 Task: Add the task  Create a new online platform for car rental services to the section Code Review Sprint in the project AgileNexus and add a Due Date to the respective task as 2023/10/11
Action: Mouse moved to (62, 216)
Screenshot: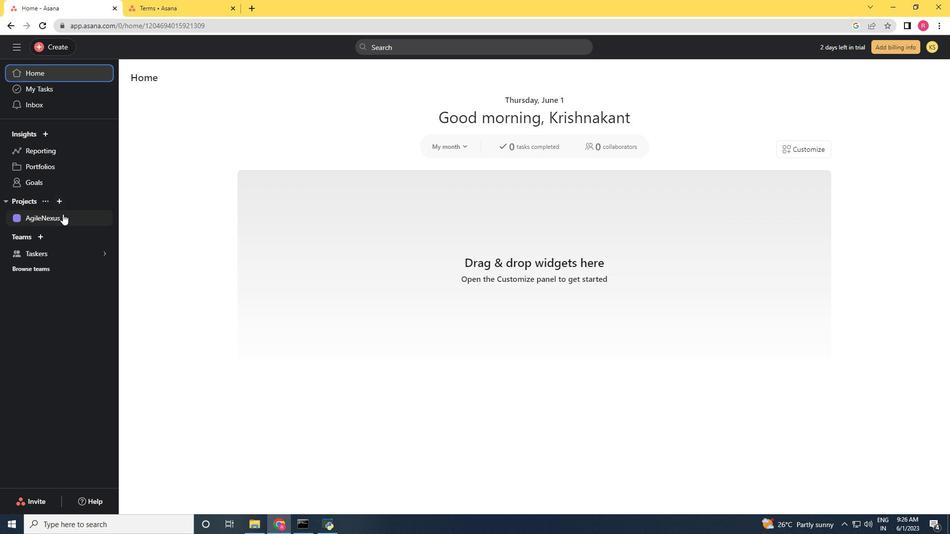 
Action: Mouse pressed left at (62, 216)
Screenshot: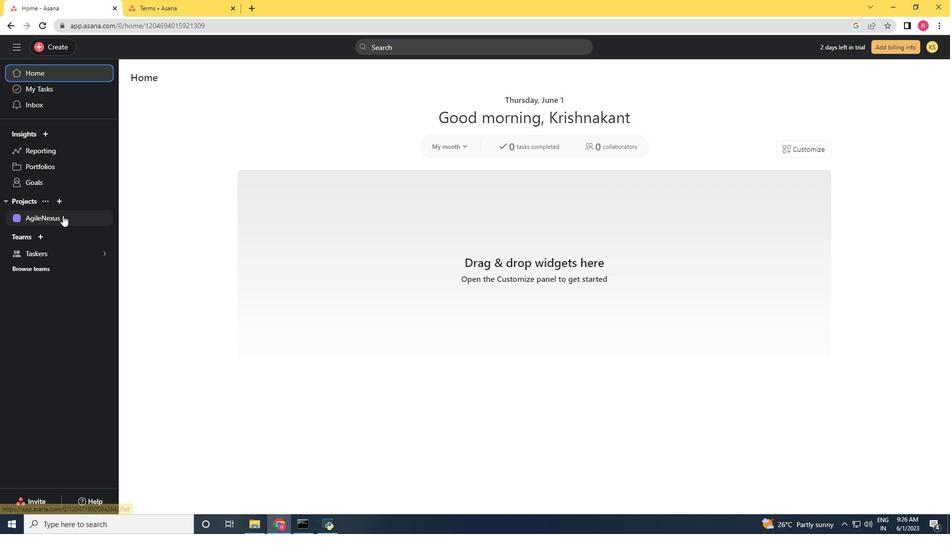 
Action: Mouse moved to (499, 219)
Screenshot: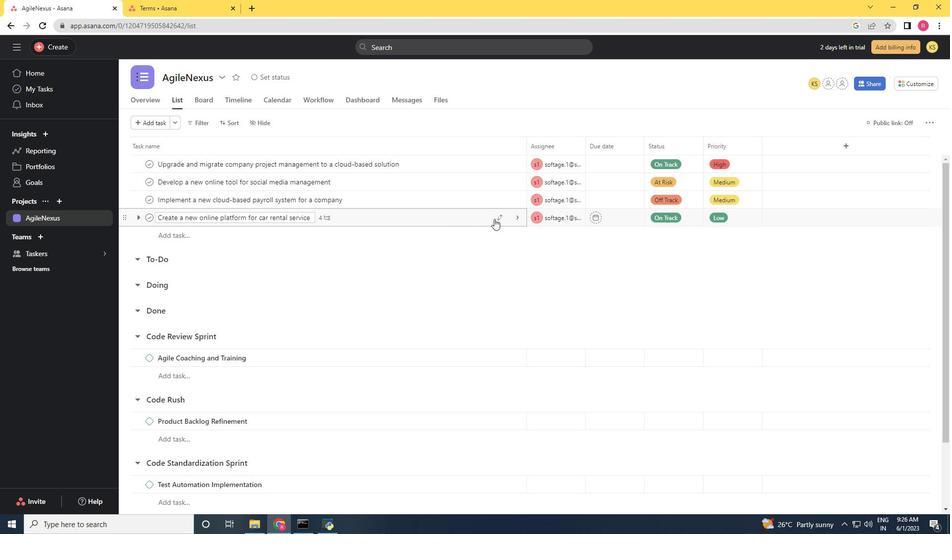 
Action: Mouse pressed left at (499, 219)
Screenshot: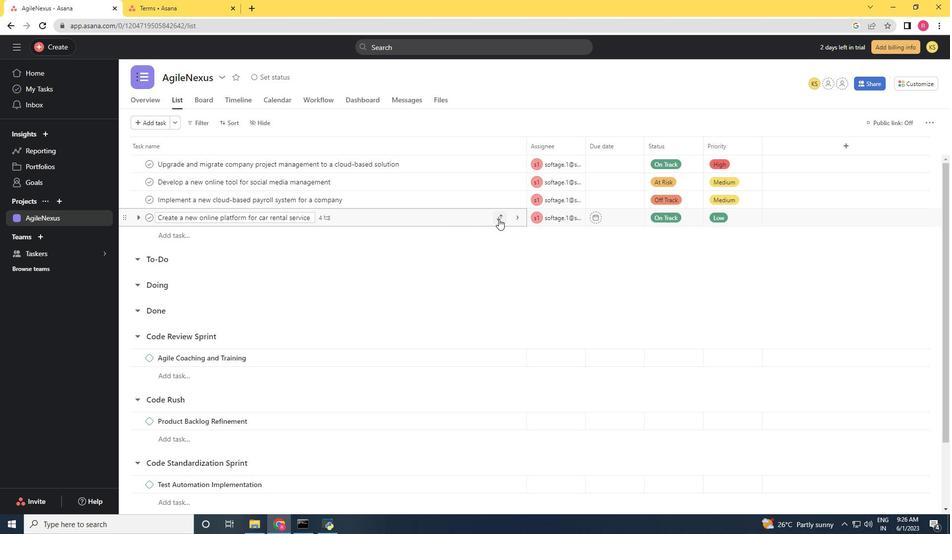 
Action: Mouse moved to (449, 322)
Screenshot: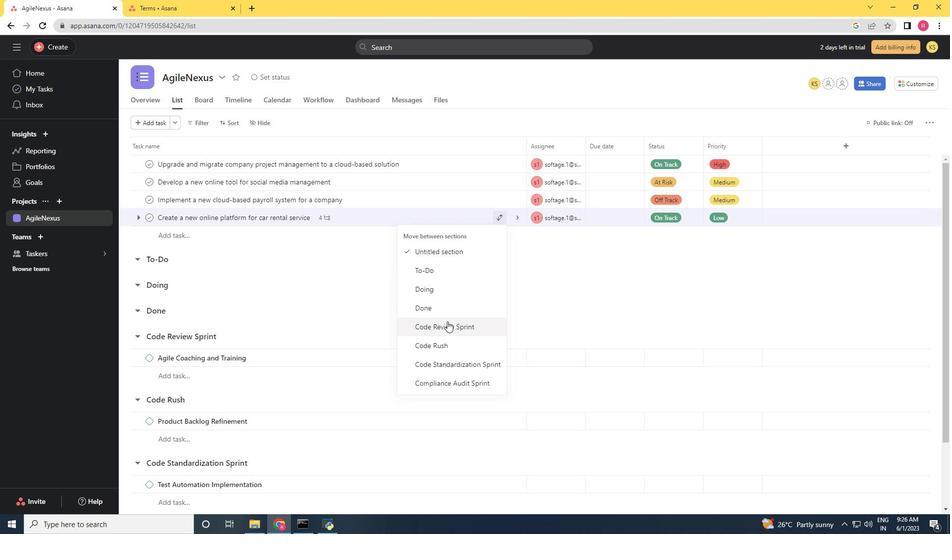 
Action: Mouse pressed left at (449, 322)
Screenshot: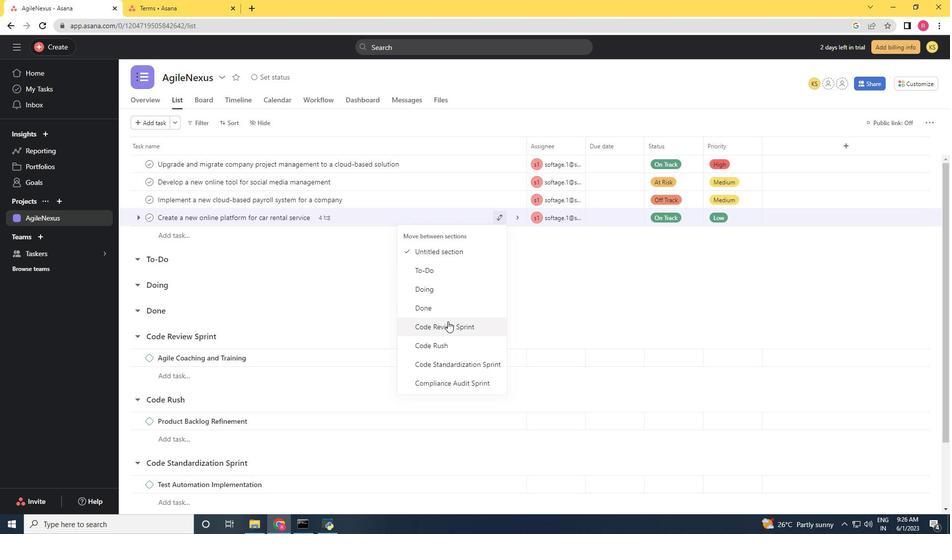 
Action: Mouse moved to (447, 341)
Screenshot: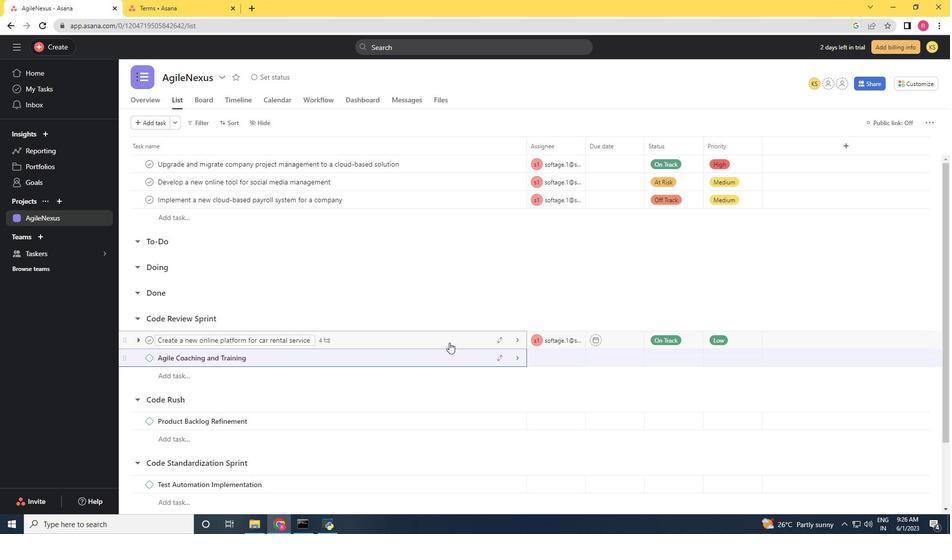 
Action: Mouse pressed left at (447, 341)
Screenshot: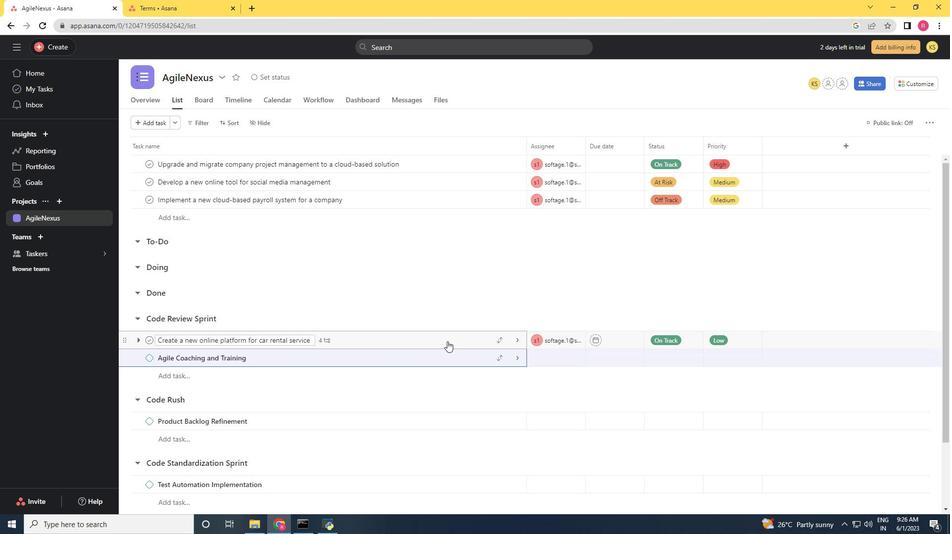 
Action: Mouse moved to (721, 195)
Screenshot: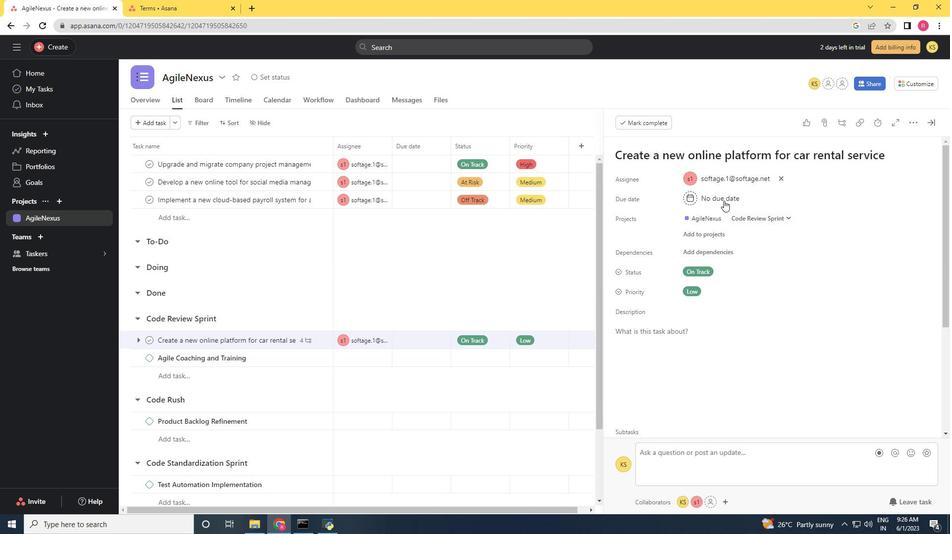 
Action: Mouse pressed left at (721, 195)
Screenshot: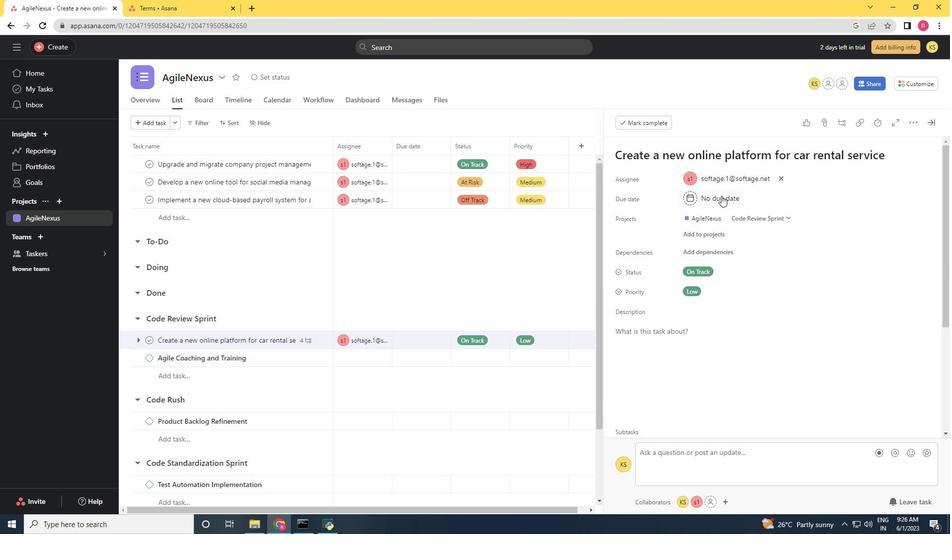 
Action: Mouse moved to (802, 253)
Screenshot: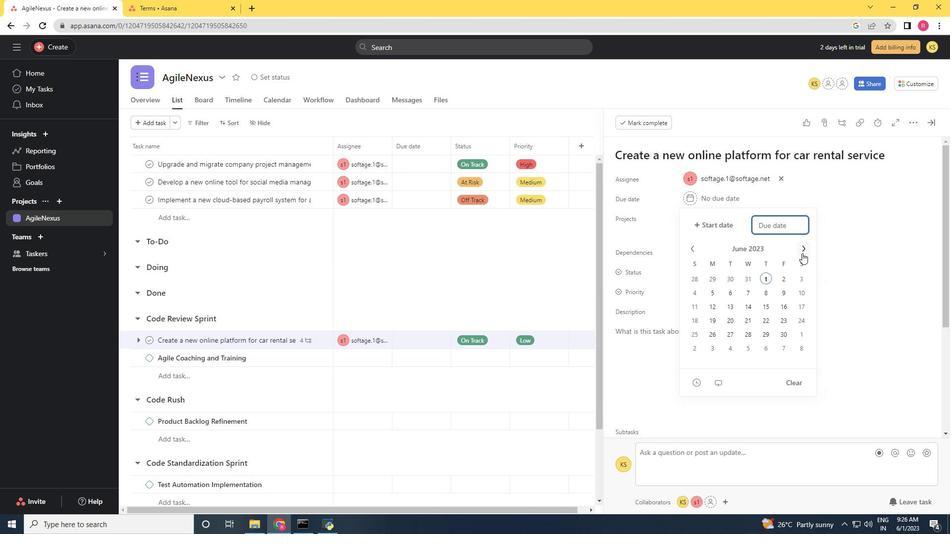 
Action: Mouse pressed left at (802, 253)
Screenshot: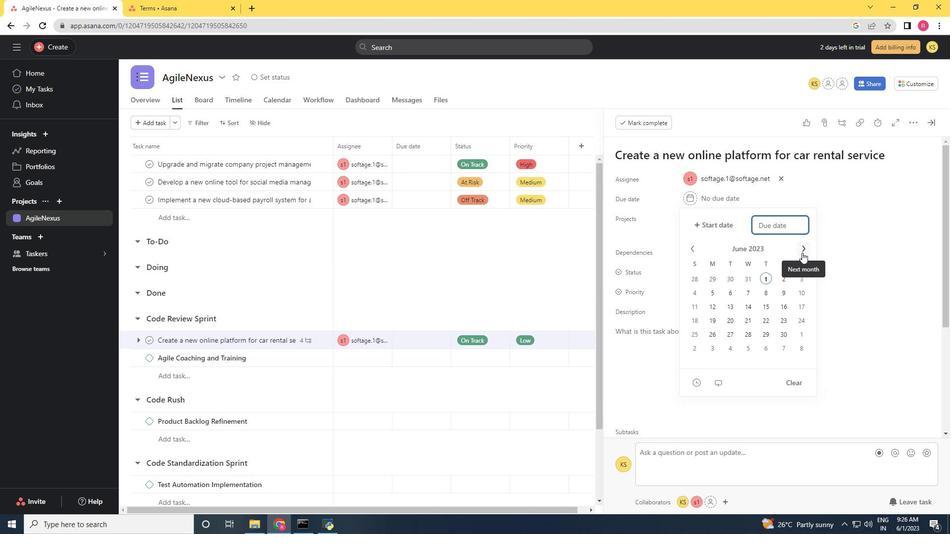 
Action: Mouse pressed left at (802, 253)
Screenshot: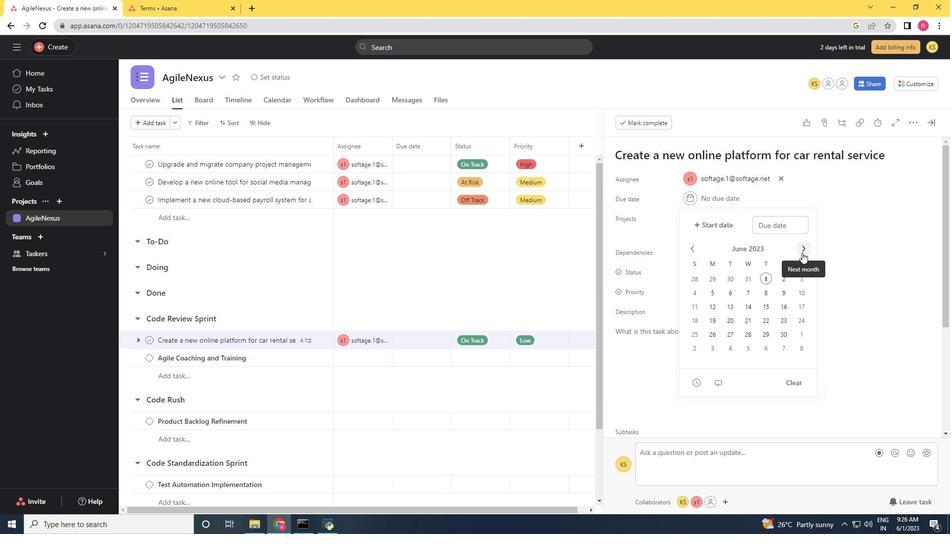 
Action: Mouse pressed left at (802, 253)
Screenshot: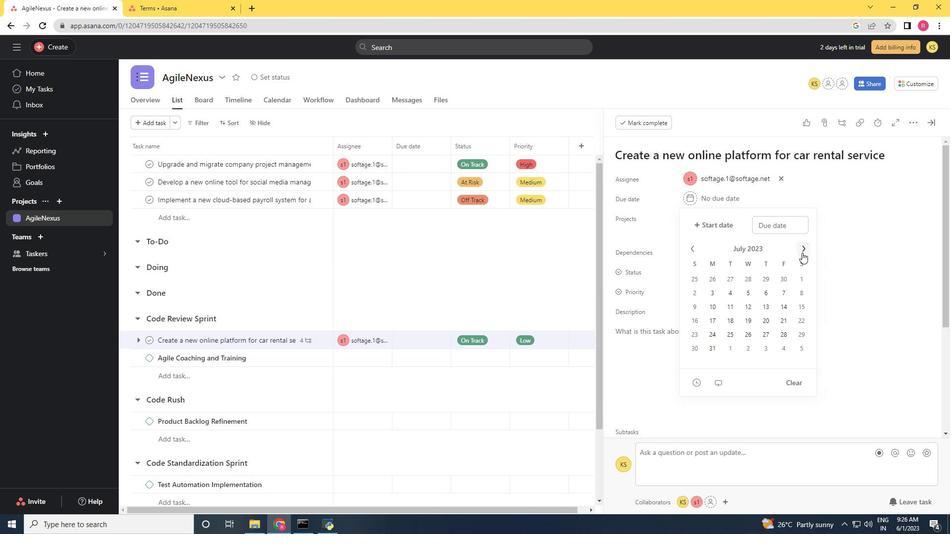 
Action: Mouse pressed left at (802, 253)
Screenshot: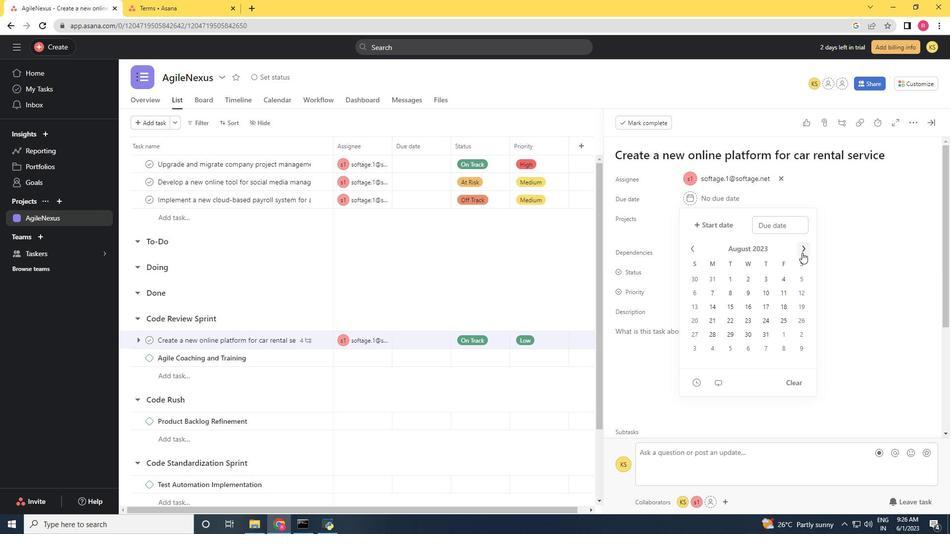 
Action: Mouse moved to (750, 295)
Screenshot: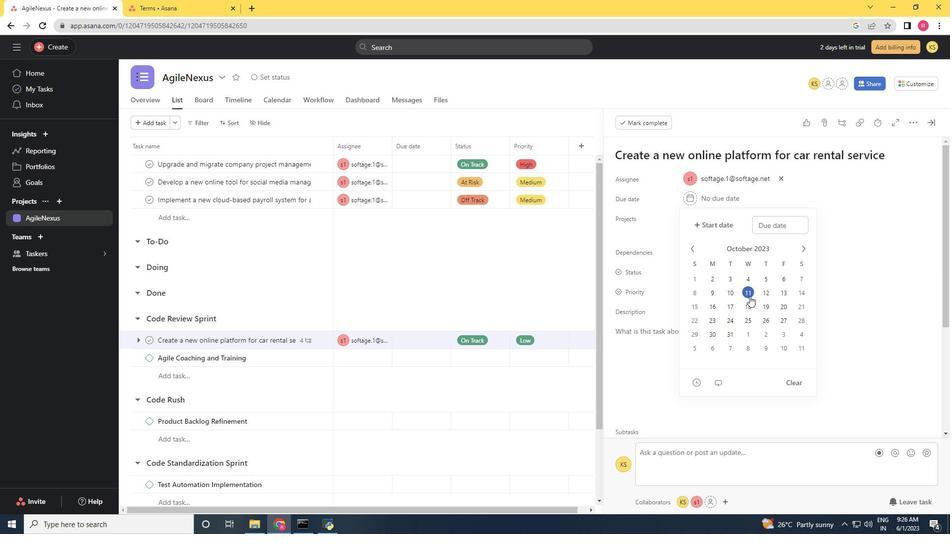 
Action: Mouse pressed left at (750, 295)
Screenshot: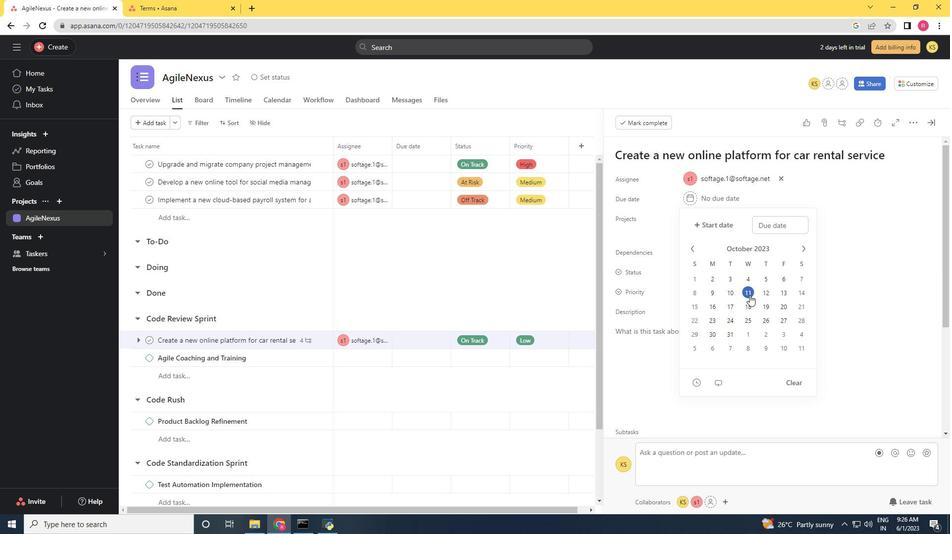 
Action: Mouse moved to (856, 283)
Screenshot: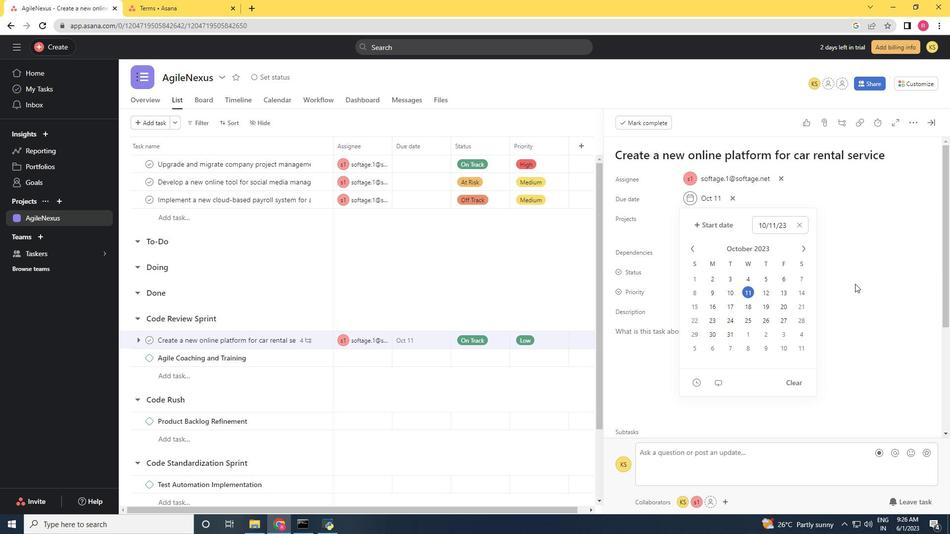 
Action: Mouse pressed left at (856, 283)
Screenshot: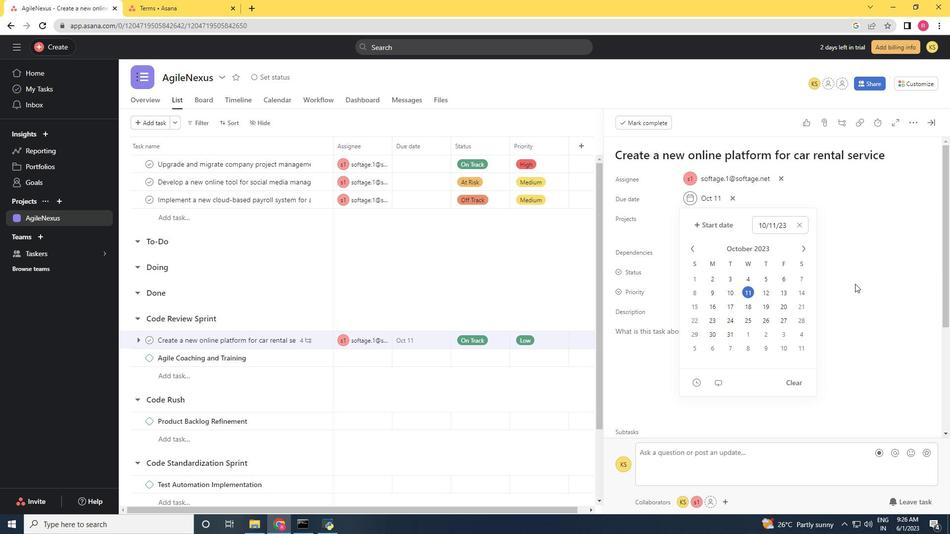 
Action: Mouse moved to (857, 283)
Screenshot: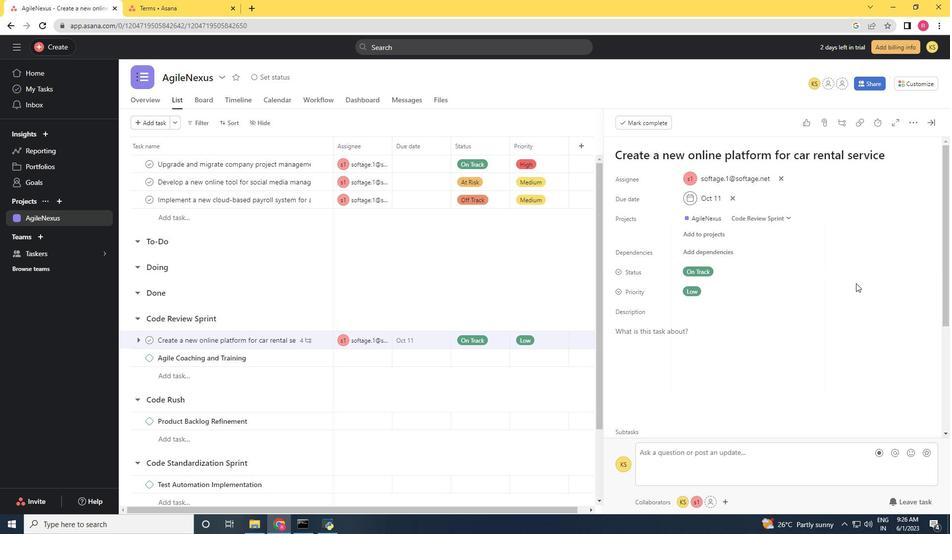 
